 Task: View why LinkedIn.
Action: Mouse moved to (388, 430)
Screenshot: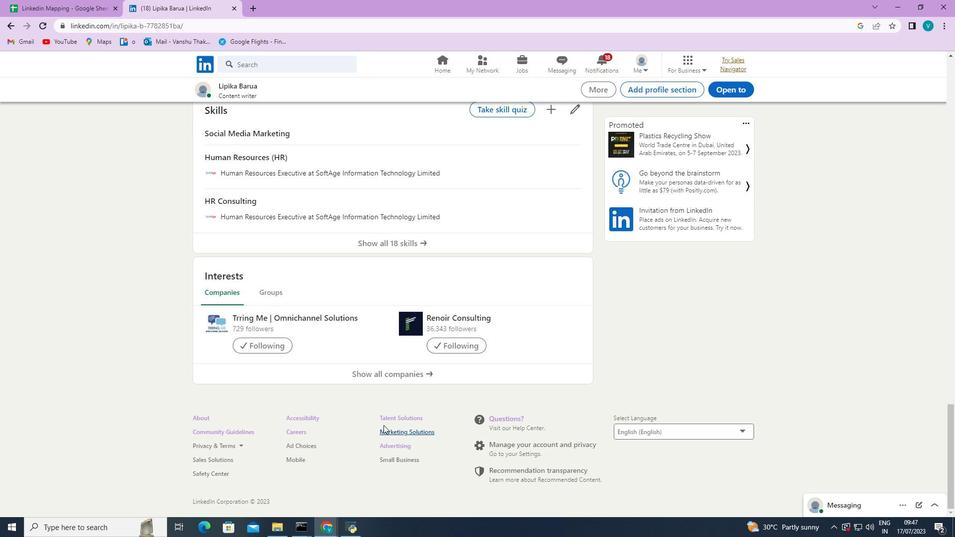 
Action: Mouse pressed left at (388, 430)
Screenshot: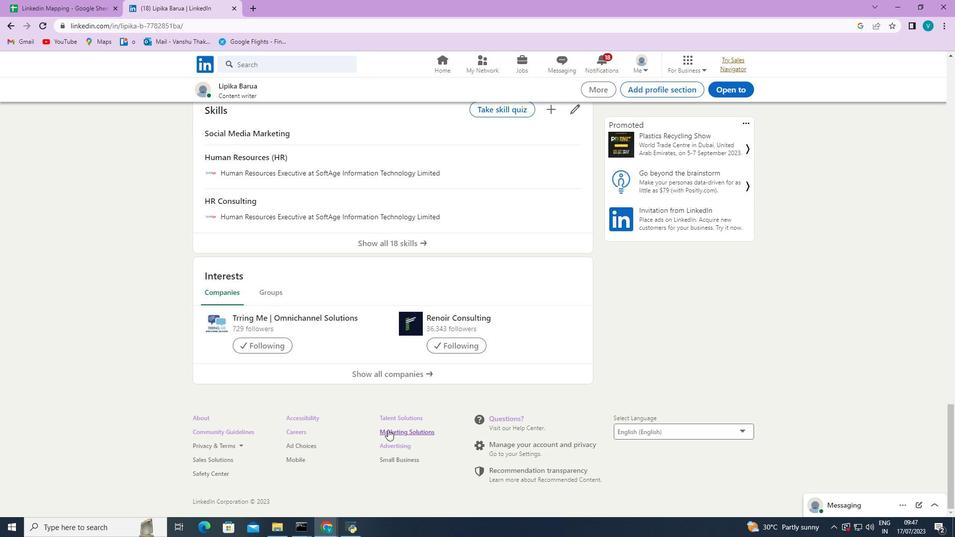 
Action: Mouse moved to (435, 86)
Screenshot: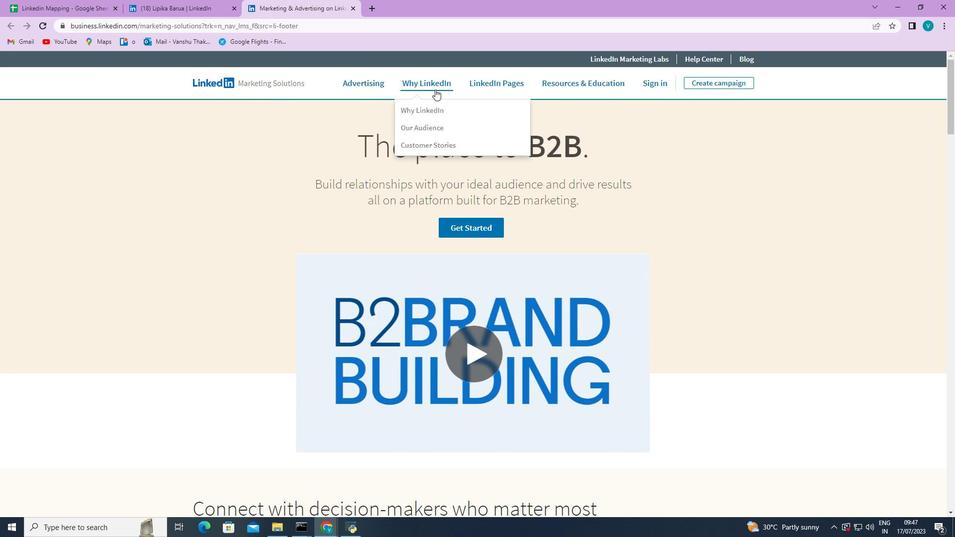 
Action: Mouse pressed left at (435, 86)
Screenshot: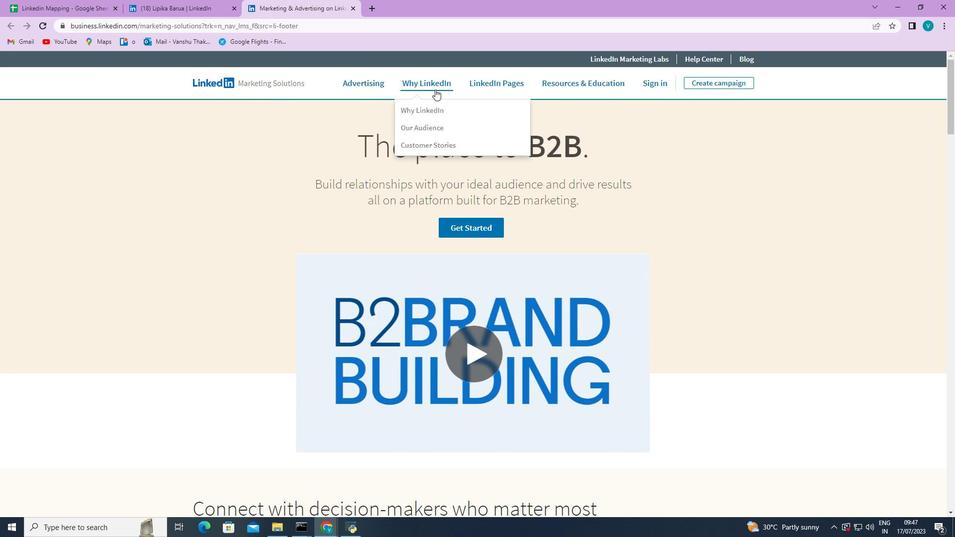 
Action: Mouse moved to (722, 334)
Screenshot: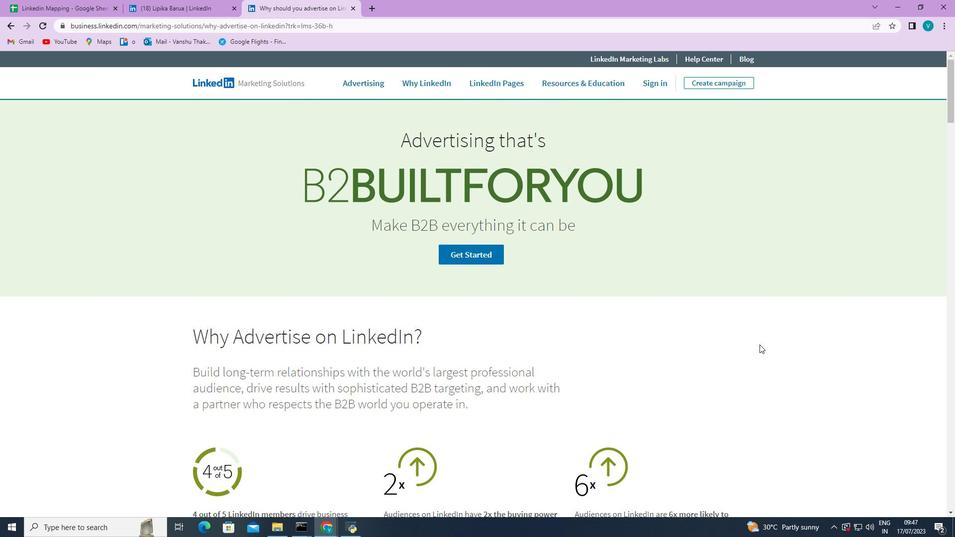 
Action: Mouse scrolled (722, 333) with delta (0, 0)
Screenshot: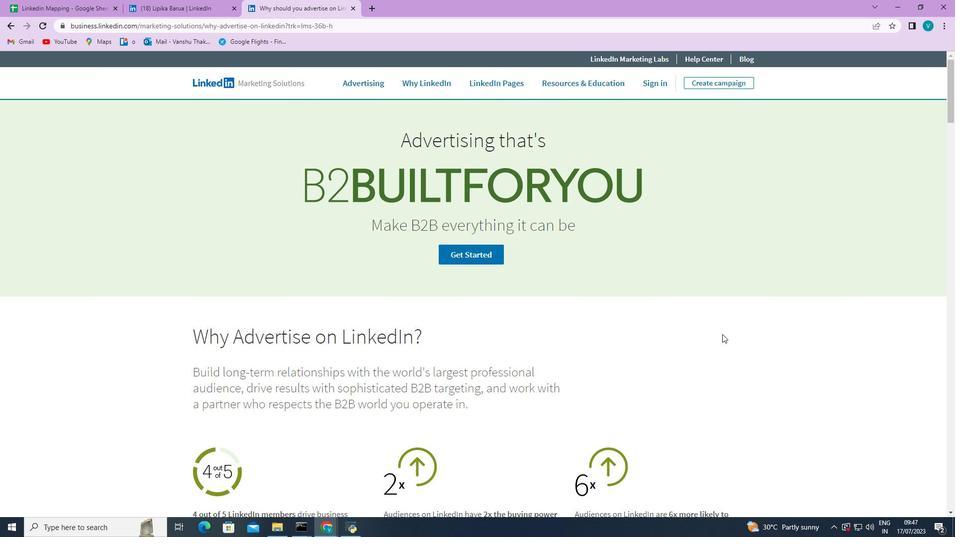 
Action: Mouse scrolled (722, 333) with delta (0, 0)
Screenshot: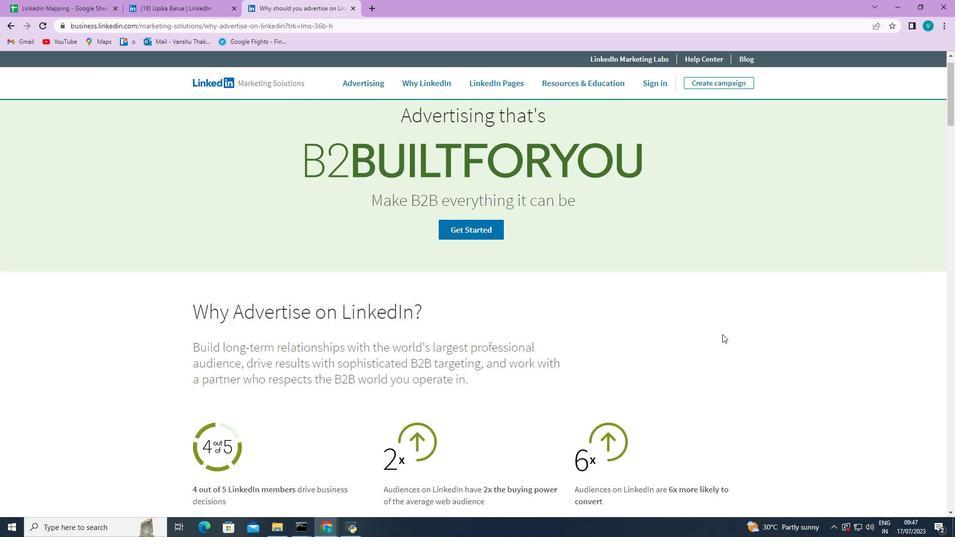 
Action: Mouse scrolled (722, 333) with delta (0, 0)
Screenshot: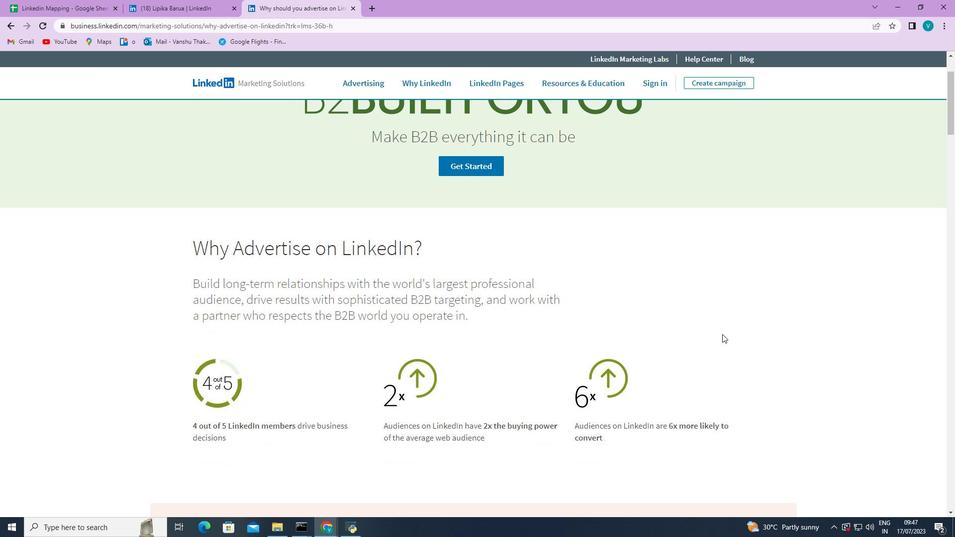 
Action: Mouse scrolled (722, 333) with delta (0, 0)
Screenshot: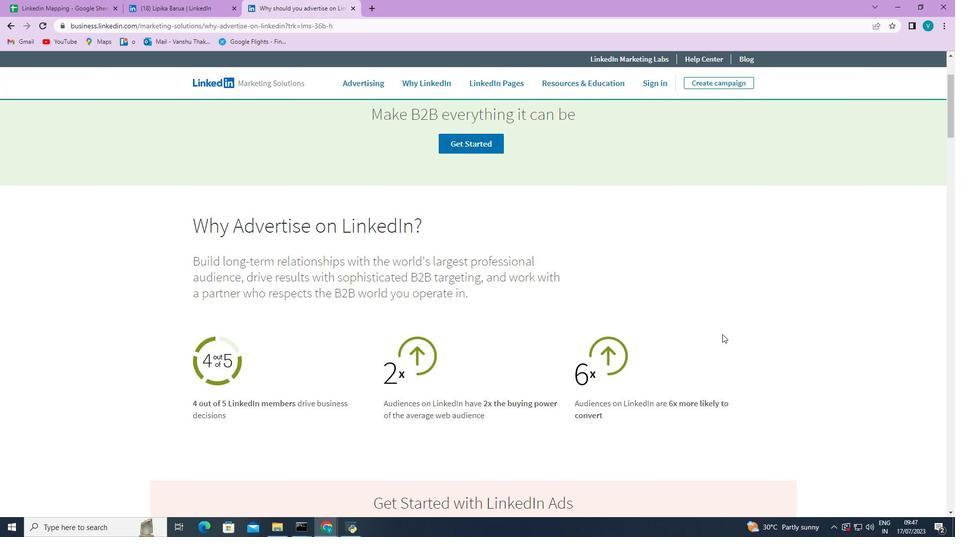 
Action: Mouse scrolled (722, 333) with delta (0, 0)
Screenshot: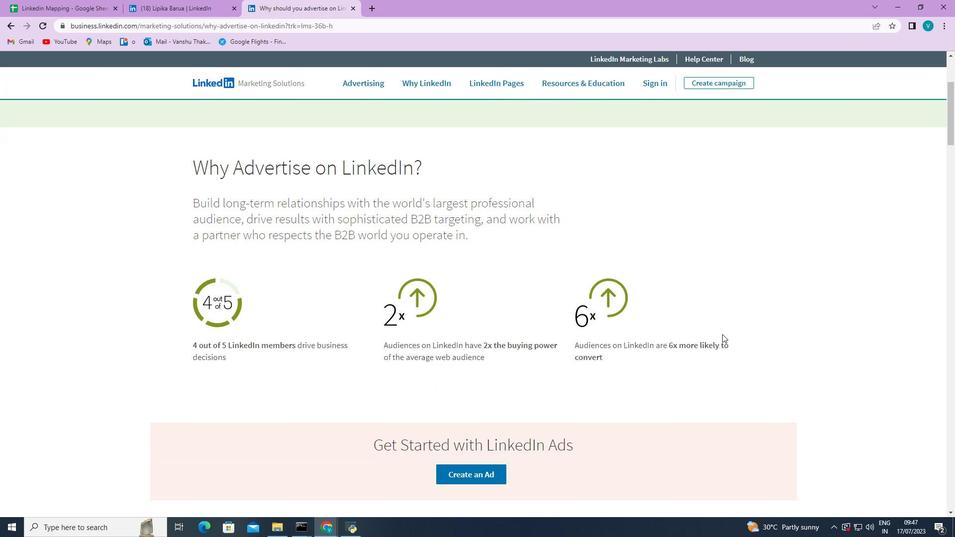 
Action: Mouse scrolled (722, 333) with delta (0, 0)
Screenshot: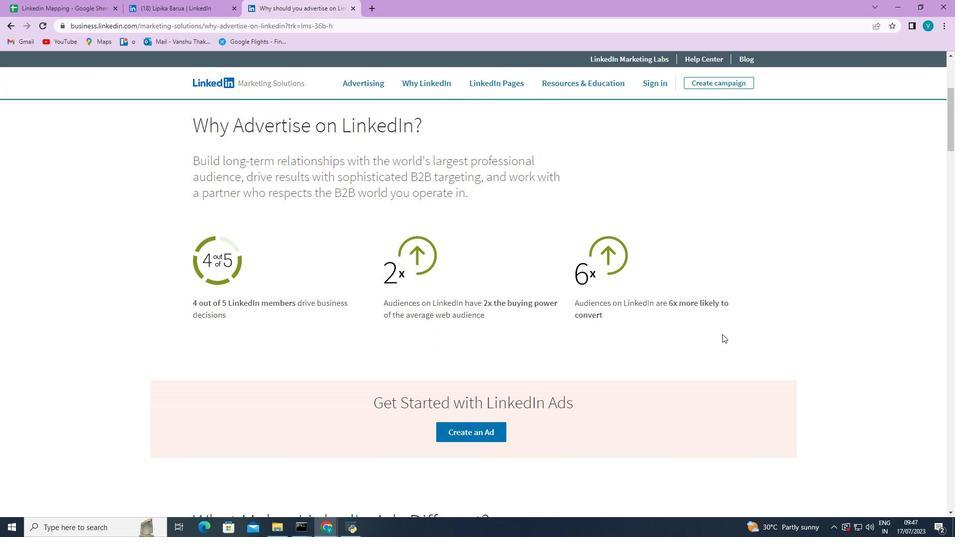 
Action: Mouse scrolled (722, 333) with delta (0, 0)
Screenshot: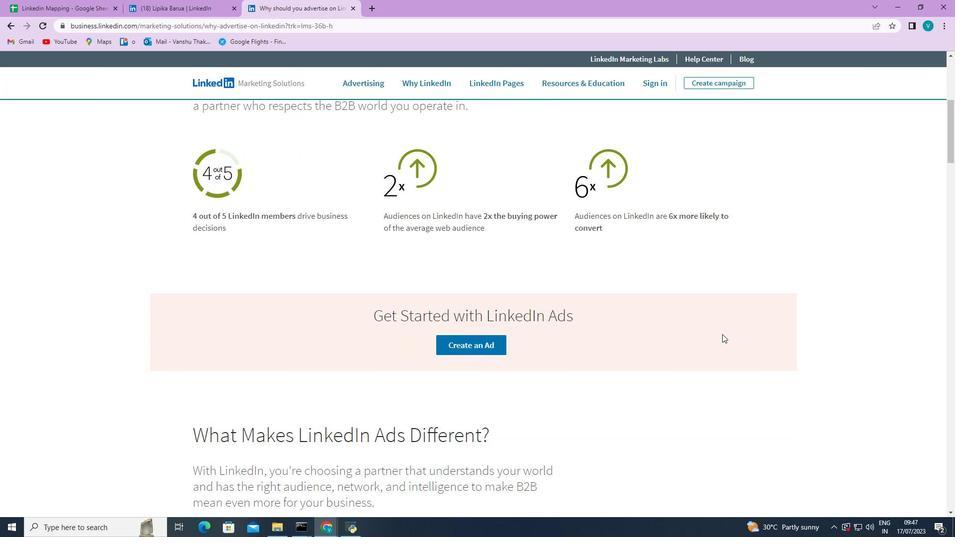 
Action: Mouse scrolled (722, 333) with delta (0, 0)
Screenshot: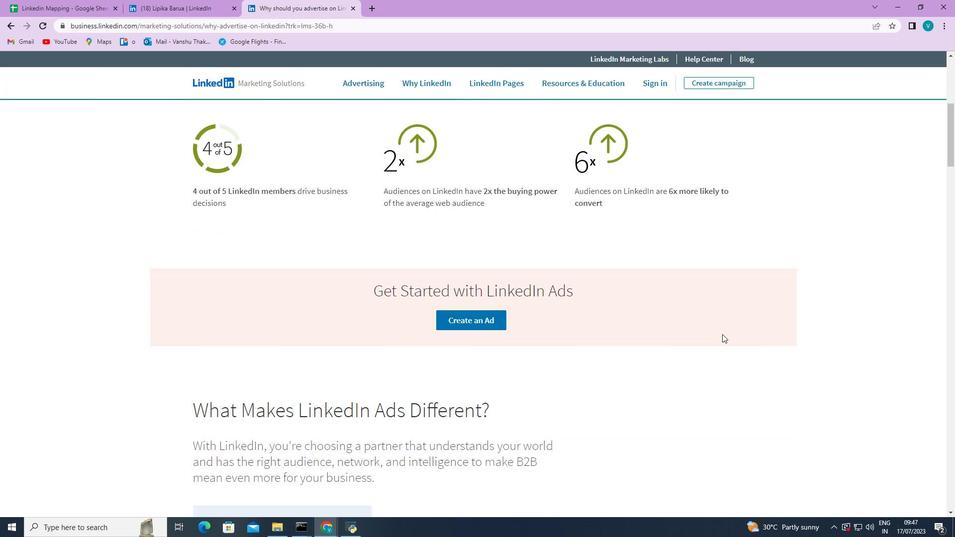 
Action: Mouse scrolled (722, 333) with delta (0, 0)
Screenshot: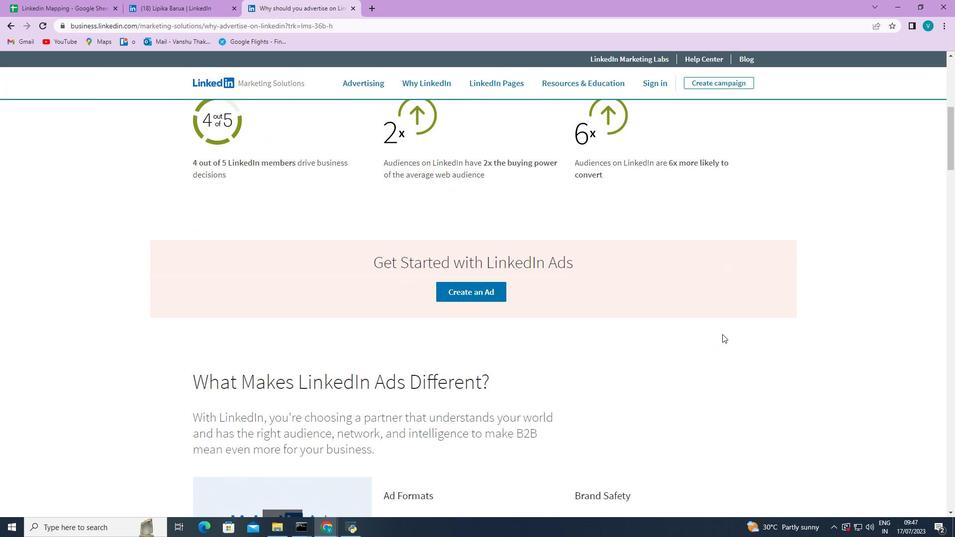 
Action: Mouse scrolled (722, 333) with delta (0, 0)
Screenshot: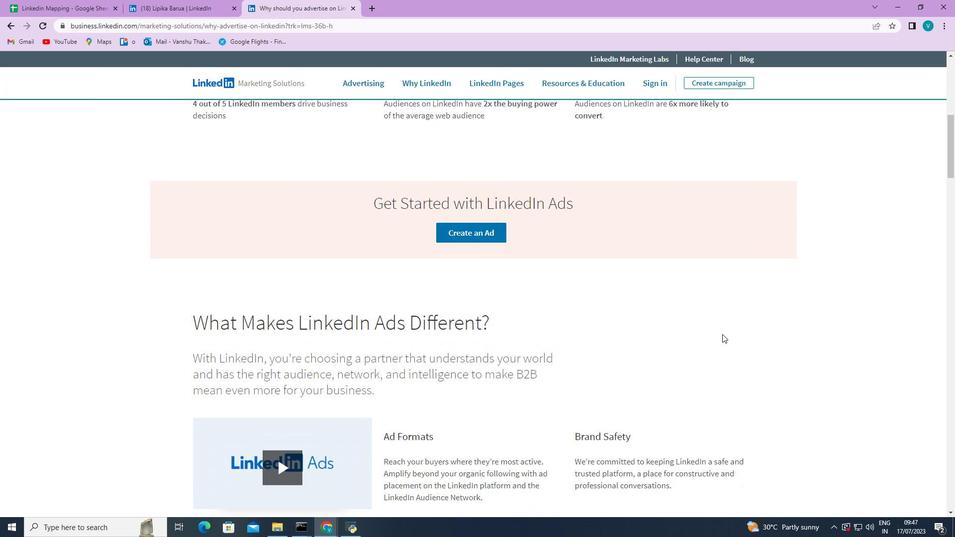 
Action: Mouse scrolled (722, 333) with delta (0, 0)
Screenshot: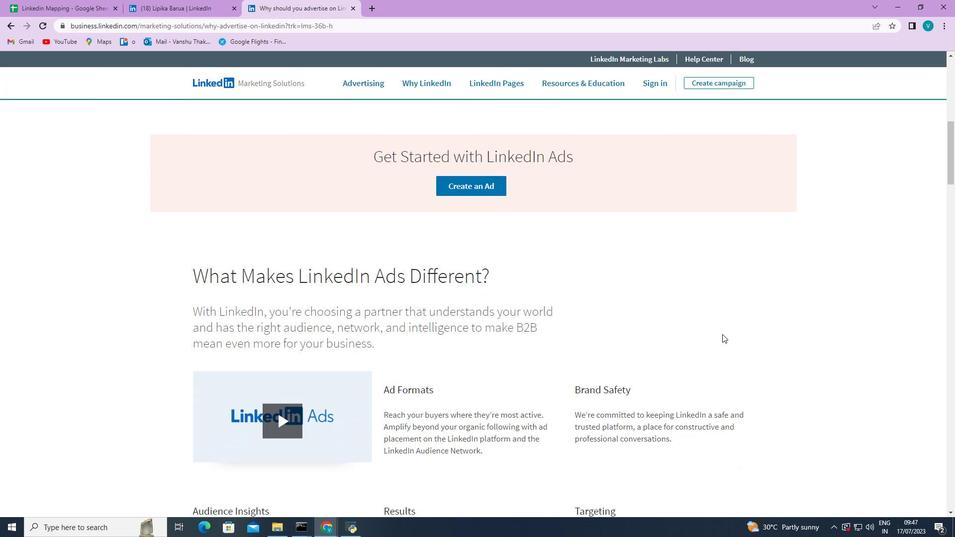 
Action: Mouse scrolled (722, 333) with delta (0, 0)
Screenshot: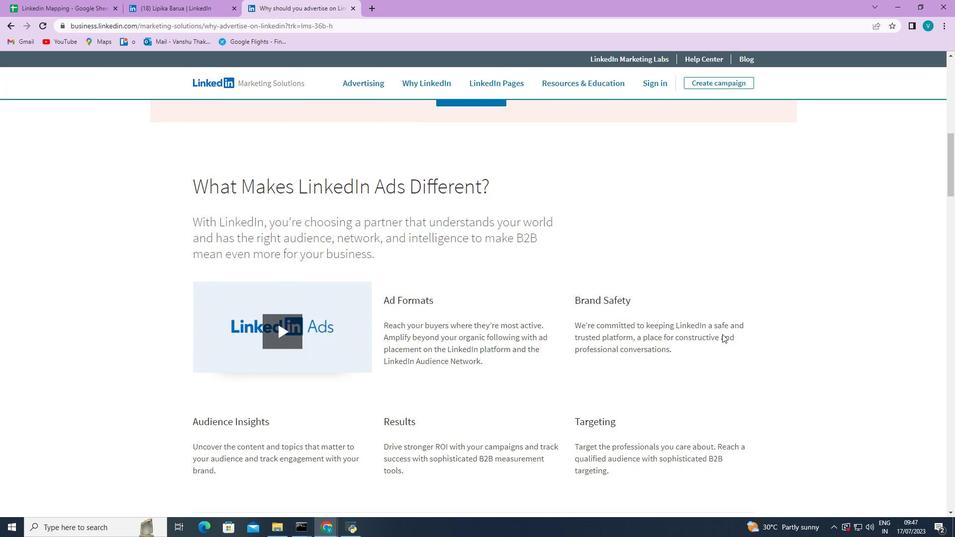 
Action: Mouse scrolled (722, 333) with delta (0, 0)
Screenshot: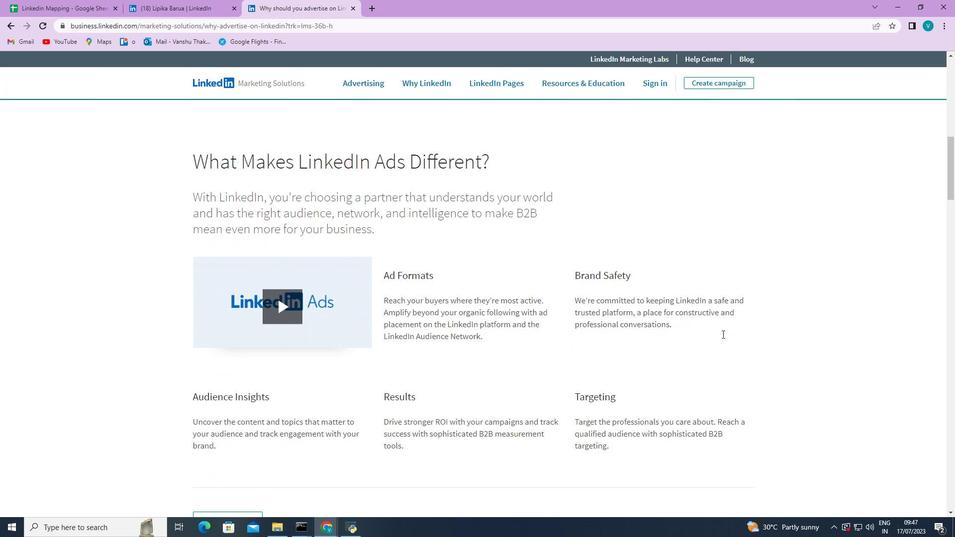 
Action: Mouse scrolled (722, 333) with delta (0, 0)
Screenshot: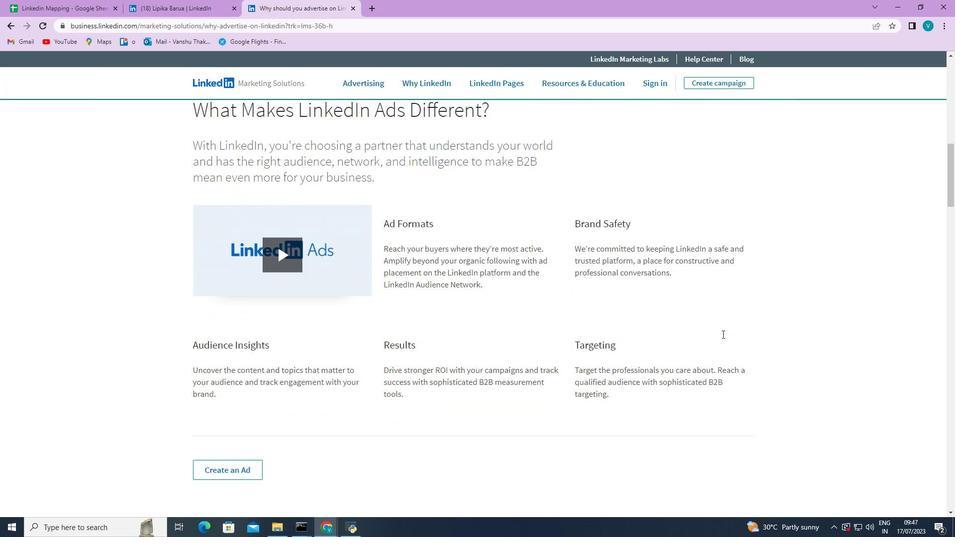 
Action: Mouse scrolled (722, 333) with delta (0, 0)
Screenshot: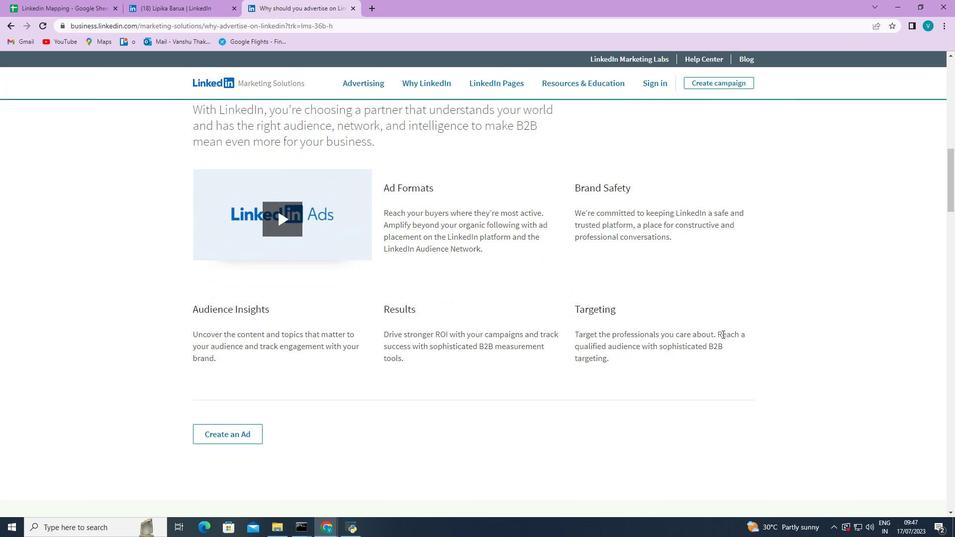 
Action: Mouse scrolled (722, 333) with delta (0, 0)
Screenshot: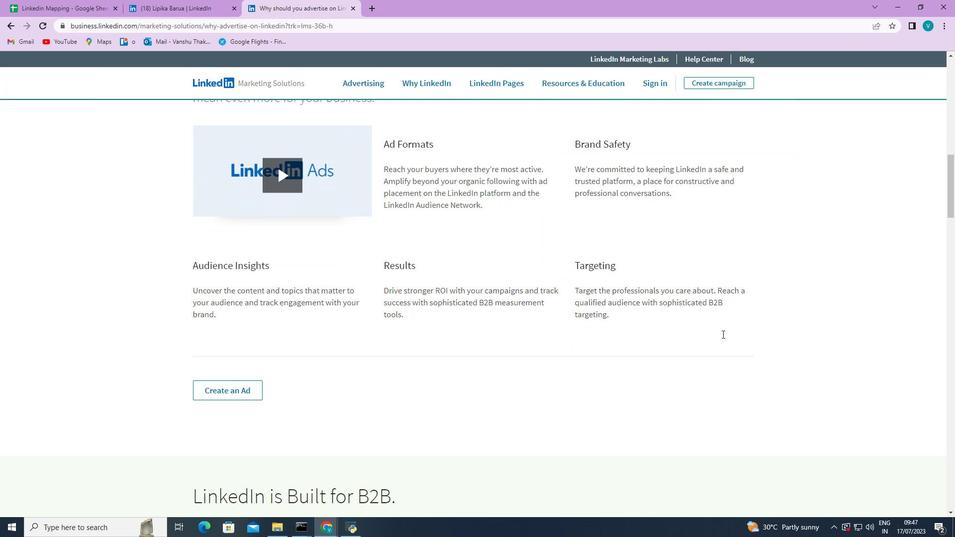 
Action: Mouse scrolled (722, 333) with delta (0, 0)
Screenshot: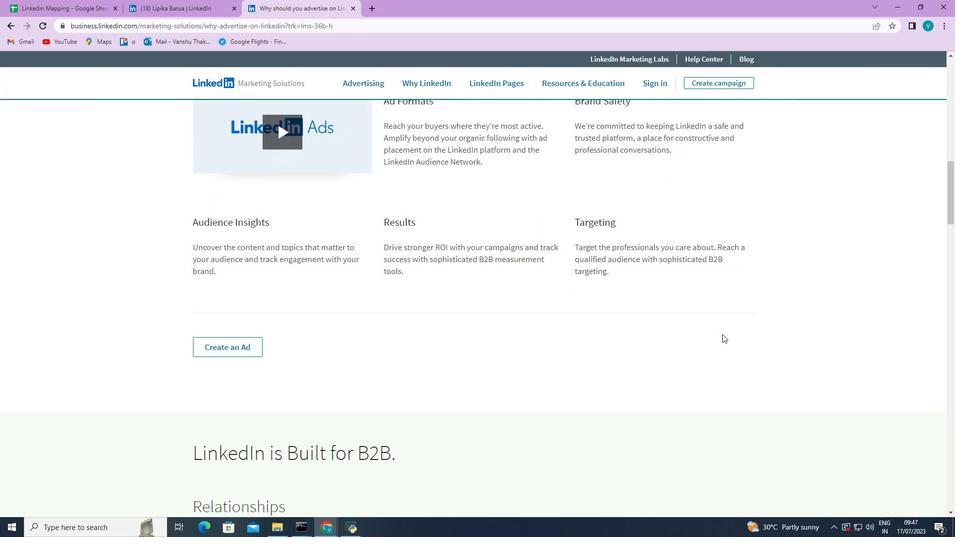 
Action: Mouse scrolled (722, 333) with delta (0, 0)
Screenshot: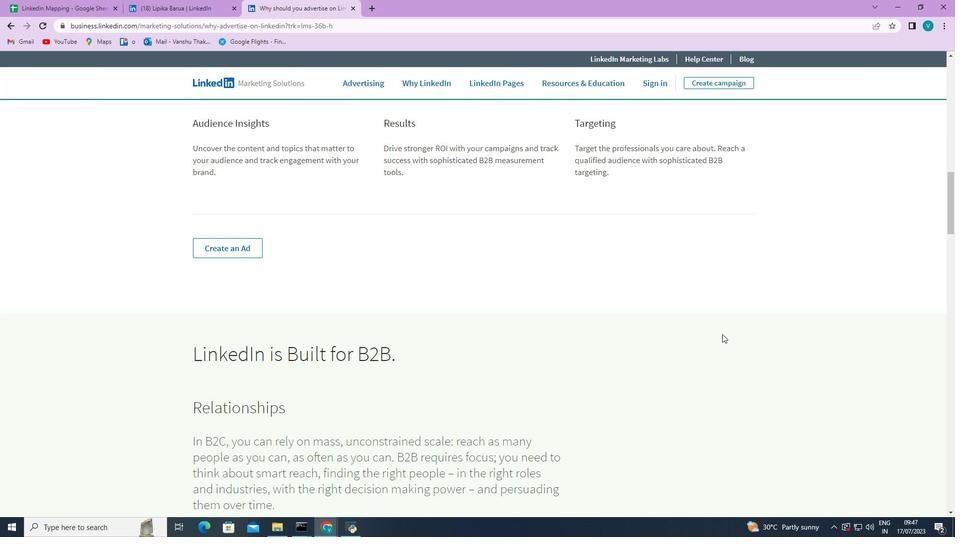 
Action: Mouse scrolled (722, 333) with delta (0, 0)
Screenshot: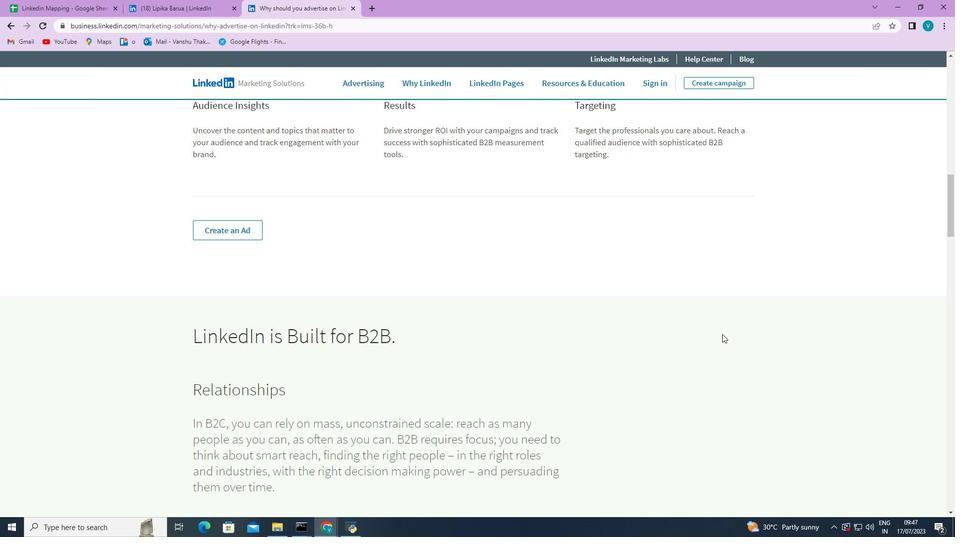 
Action: Mouse scrolled (722, 333) with delta (0, 0)
Screenshot: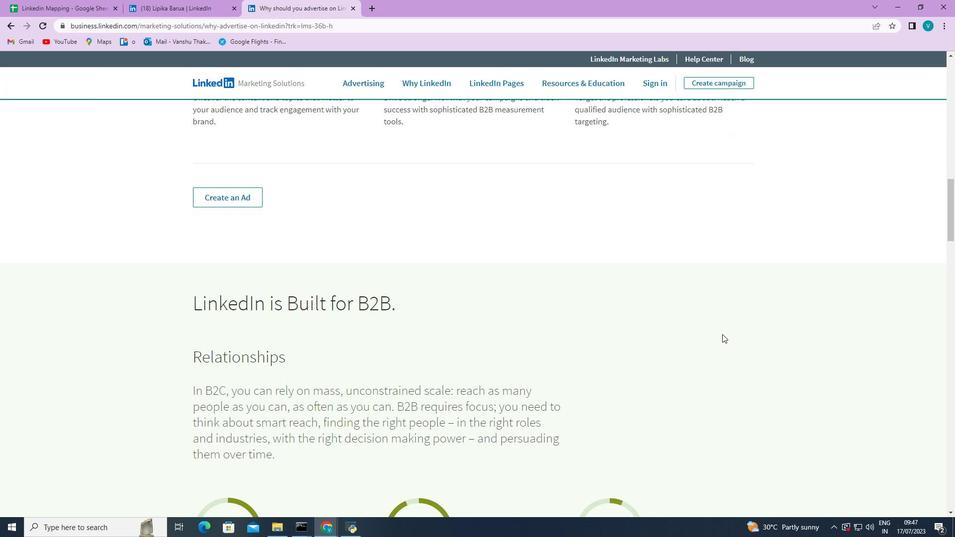 
Action: Mouse scrolled (722, 333) with delta (0, 0)
Screenshot: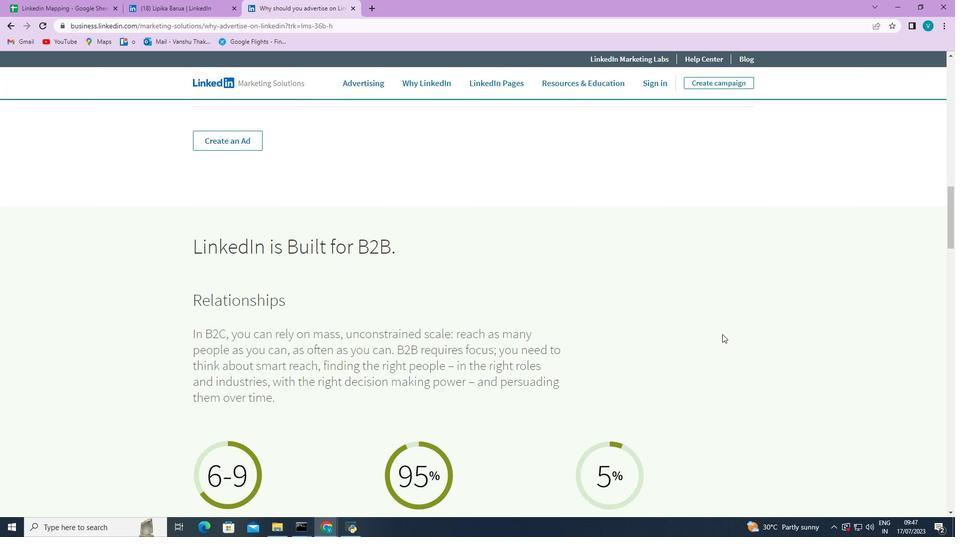 
Action: Mouse scrolled (722, 333) with delta (0, 0)
Screenshot: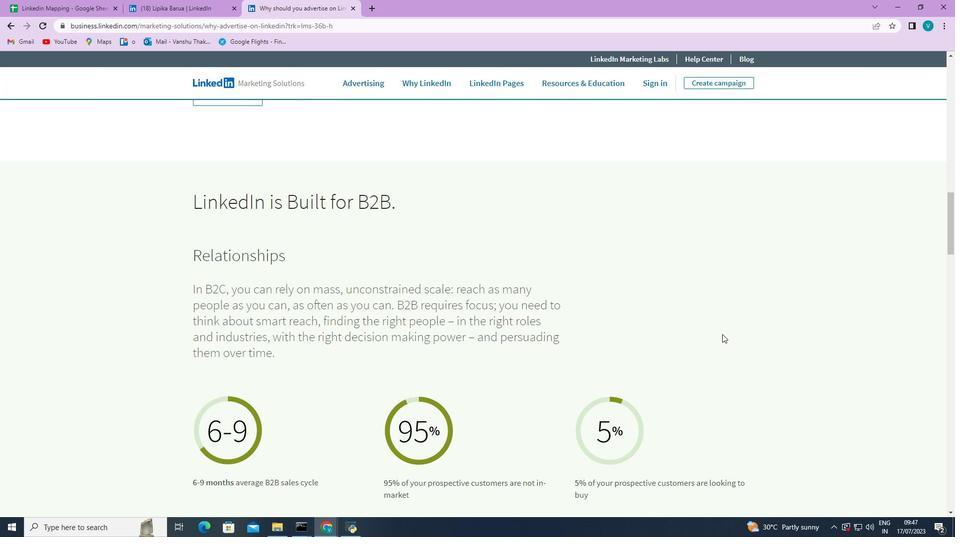 
Action: Mouse scrolled (722, 333) with delta (0, 0)
Screenshot: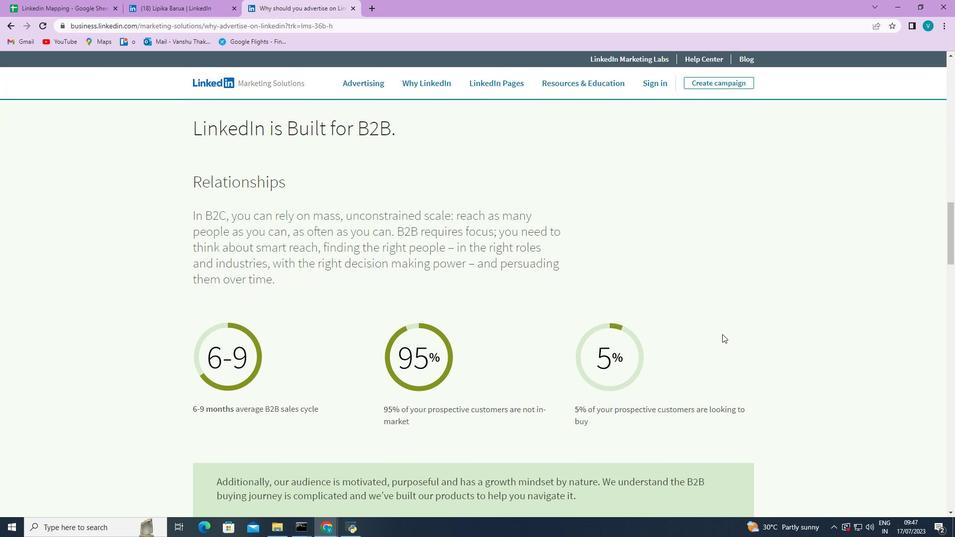 
Action: Mouse scrolled (722, 333) with delta (0, 0)
Screenshot: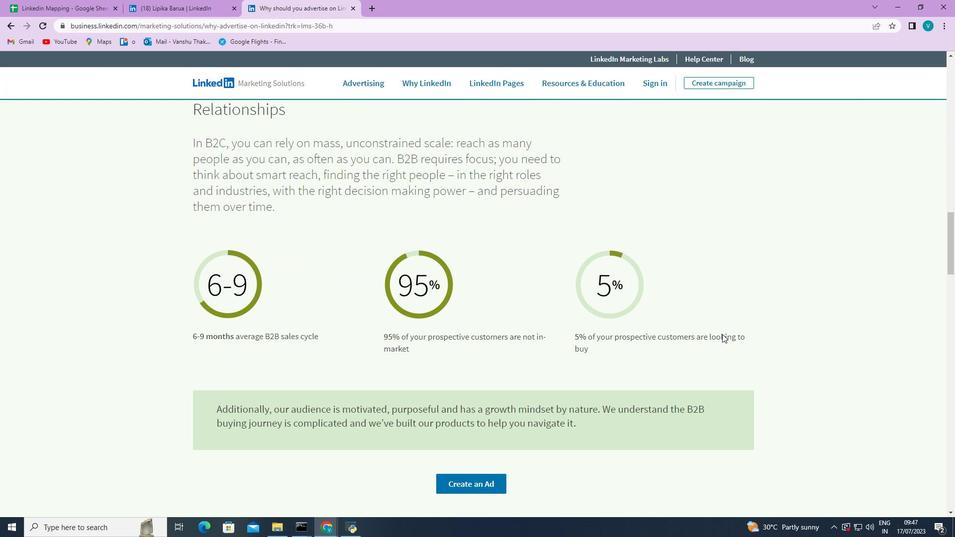 
Action: Mouse scrolled (722, 333) with delta (0, 0)
Screenshot: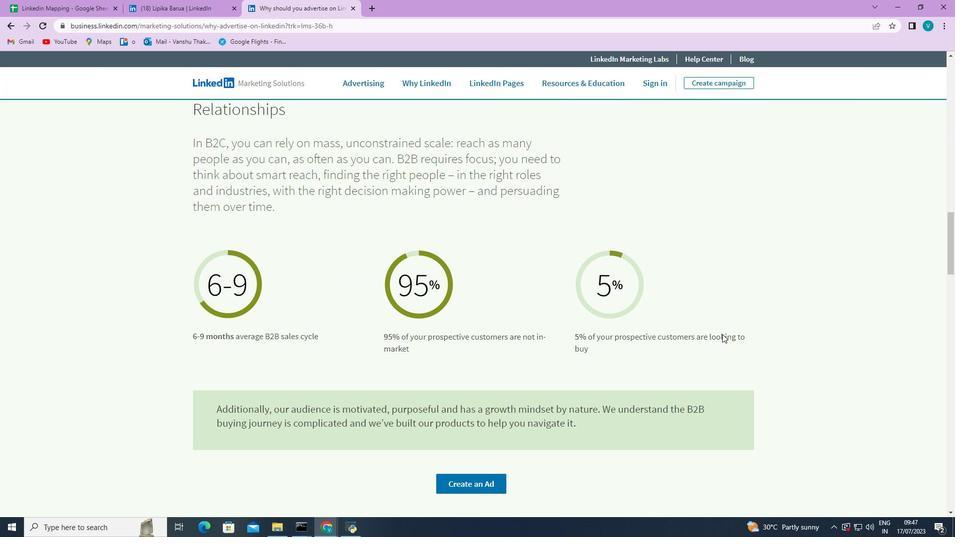 
Action: Mouse scrolled (722, 333) with delta (0, 0)
Screenshot: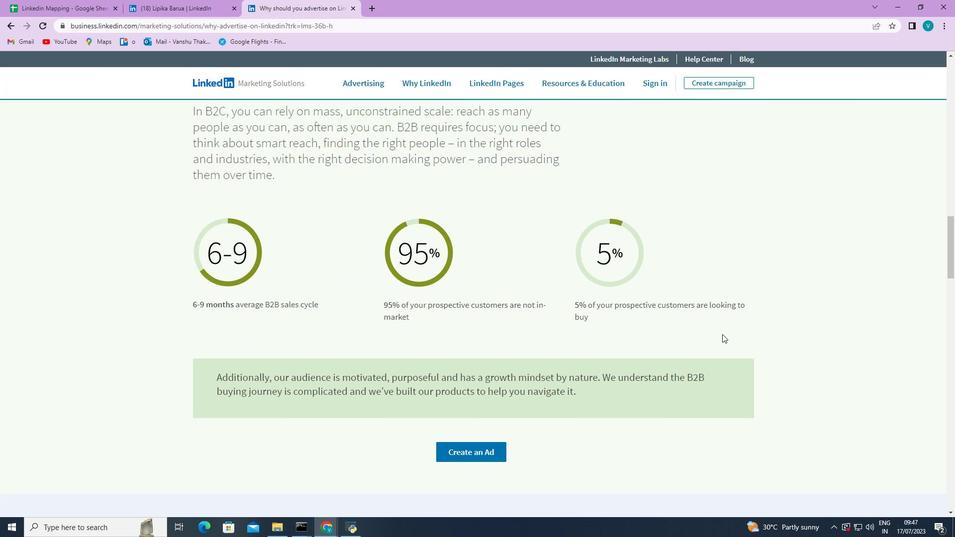 
Action: Mouse scrolled (722, 333) with delta (0, 0)
Screenshot: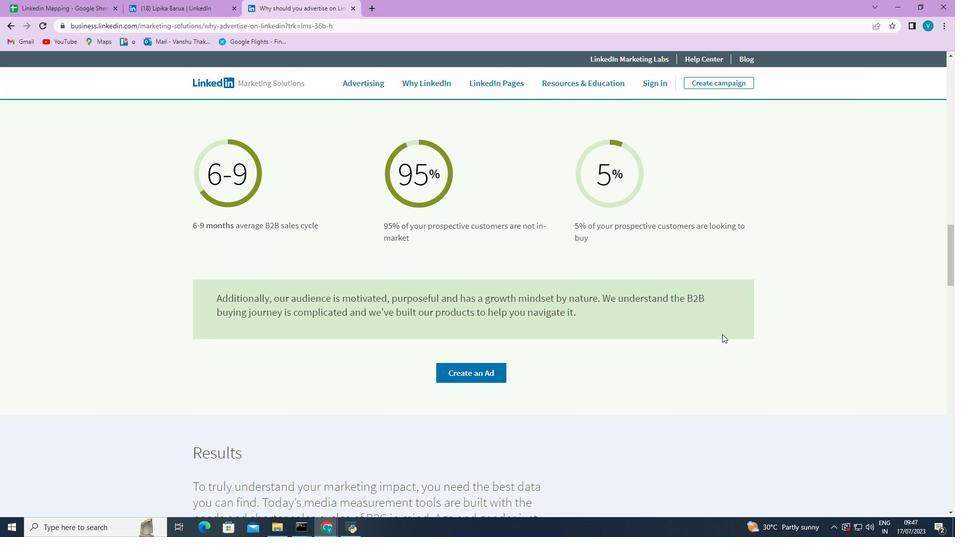 
Action: Mouse scrolled (722, 333) with delta (0, 0)
Screenshot: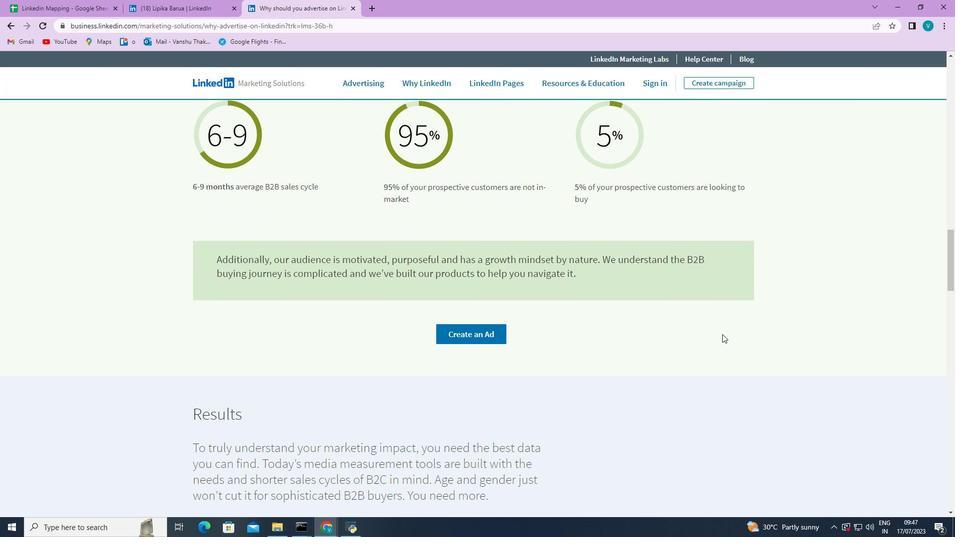
Action: Mouse scrolled (722, 333) with delta (0, 0)
Screenshot: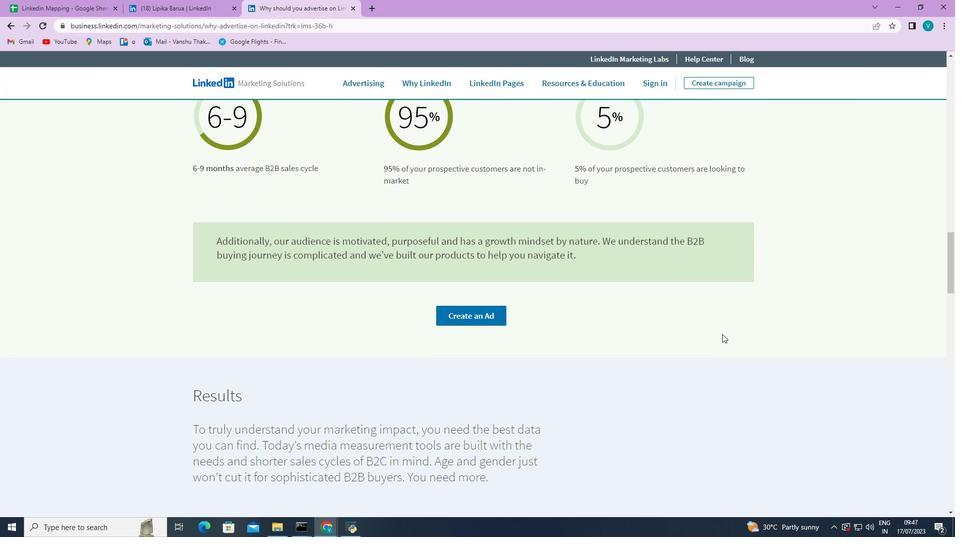
Action: Mouse scrolled (722, 333) with delta (0, 0)
Screenshot: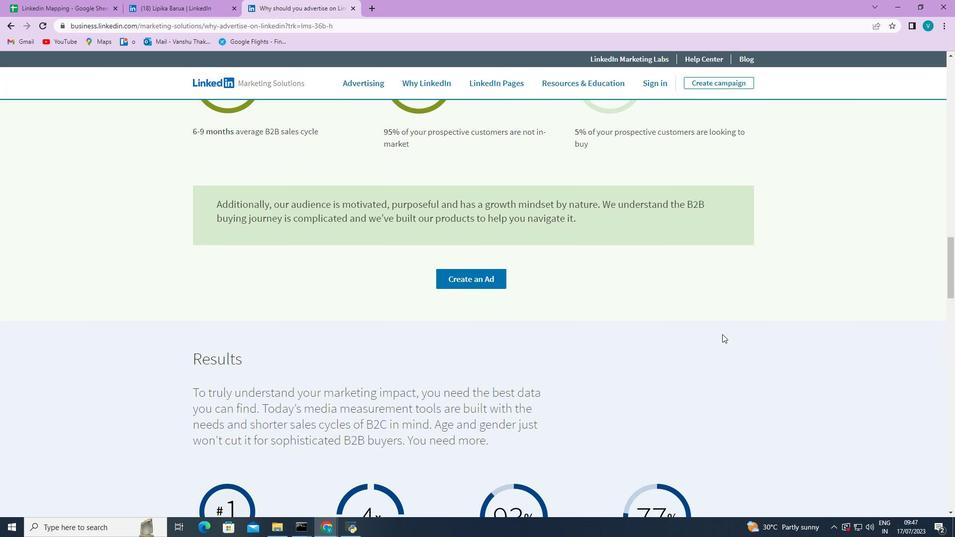 
Action: Mouse scrolled (722, 333) with delta (0, 0)
Screenshot: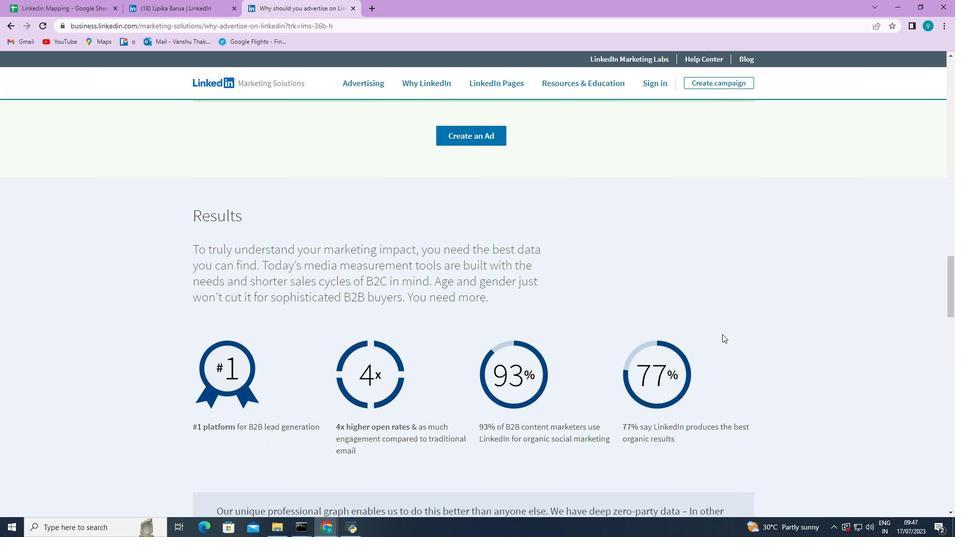 
Action: Mouse scrolled (722, 333) with delta (0, 0)
Screenshot: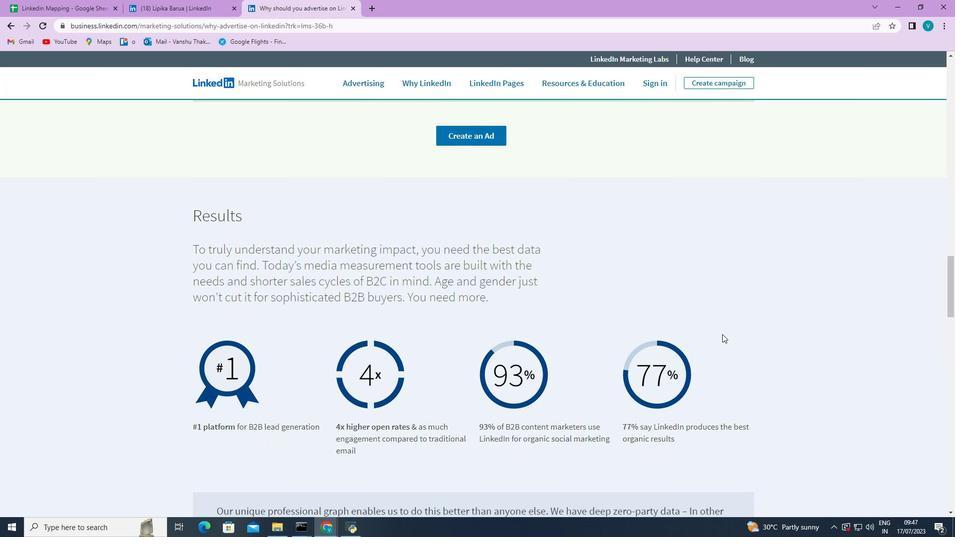 
Action: Mouse scrolled (722, 333) with delta (0, 0)
Screenshot: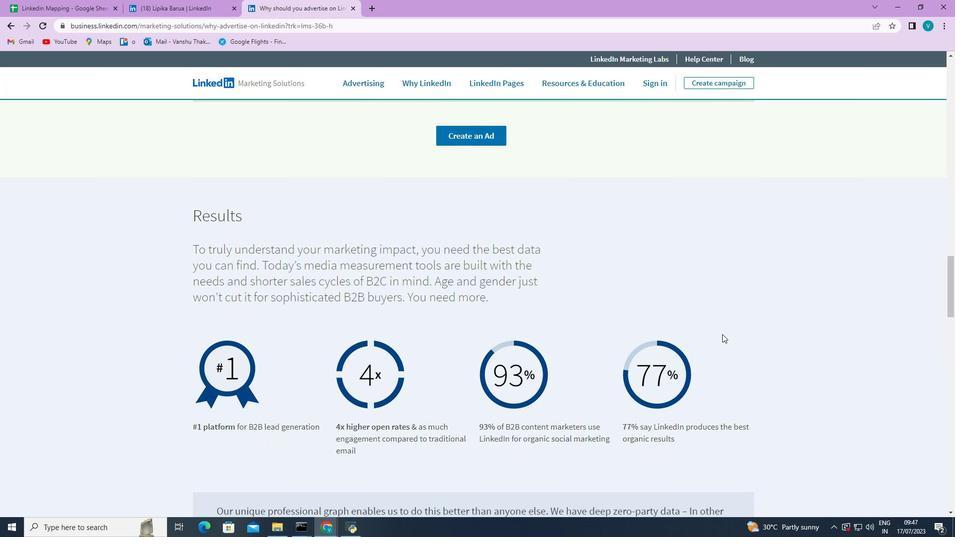 
